 Task: Create Card Crisis Management Simulation in Board Product Feature Requests to Workspace Forecasting and Budgeting. Create Card Biomedical Engineering Review in Board Budget Management to Workspace Forecasting and Budgeting. Create Card Crisis Management Simulation in Board Social Media Advertising Strategy and Execution to Workspace Forecasting and Budgeting
Action: Mouse moved to (84, 484)
Screenshot: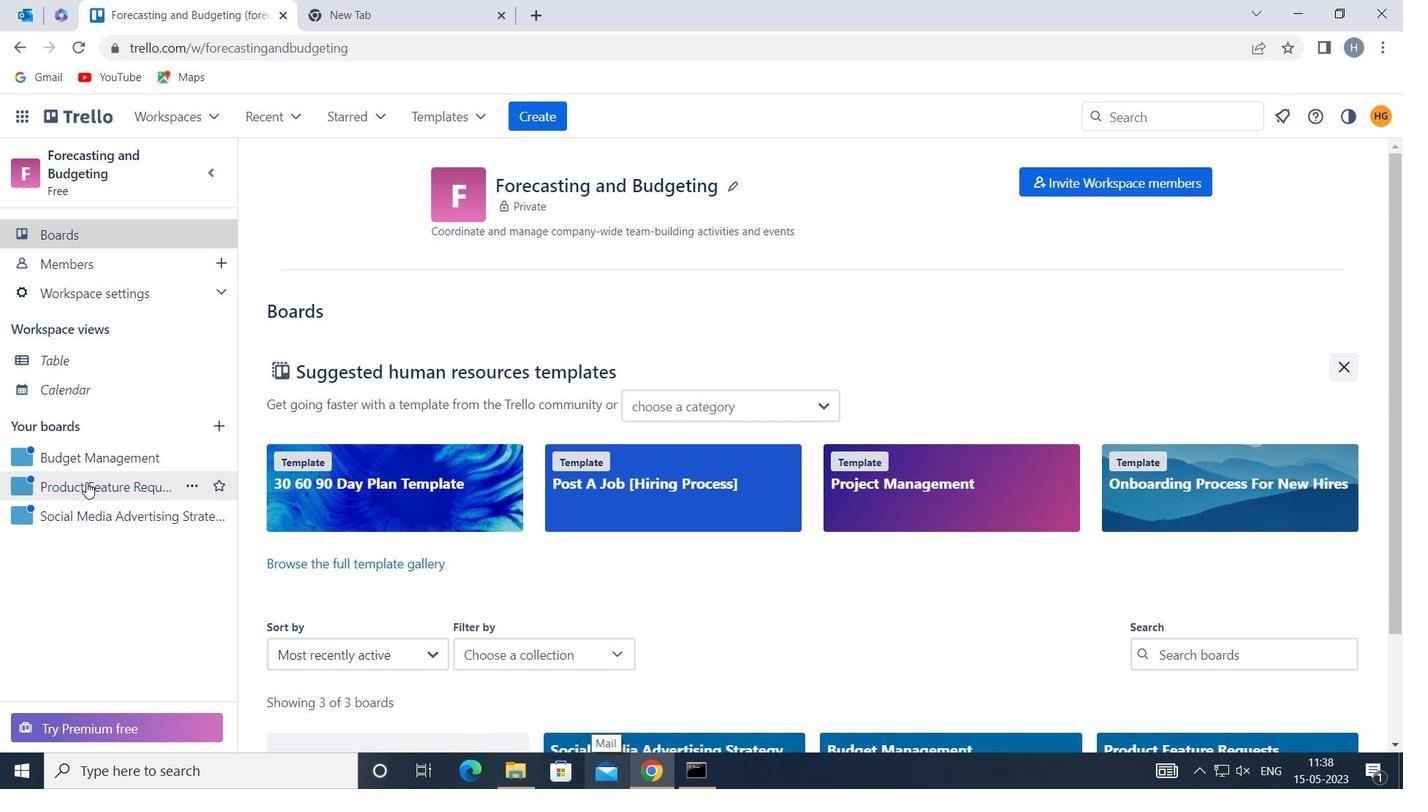 
Action: Mouse pressed left at (84, 484)
Screenshot: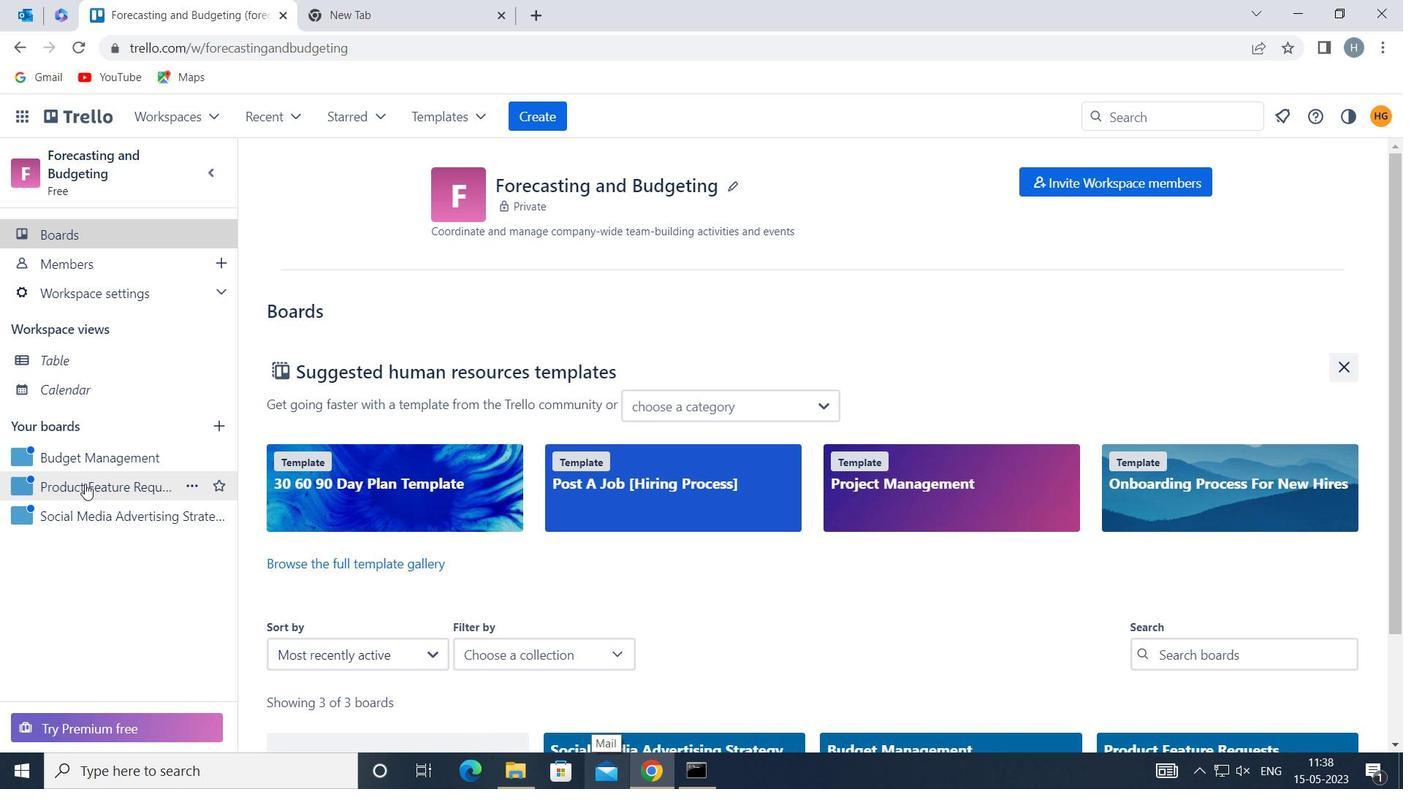 
Action: Mouse moved to (613, 274)
Screenshot: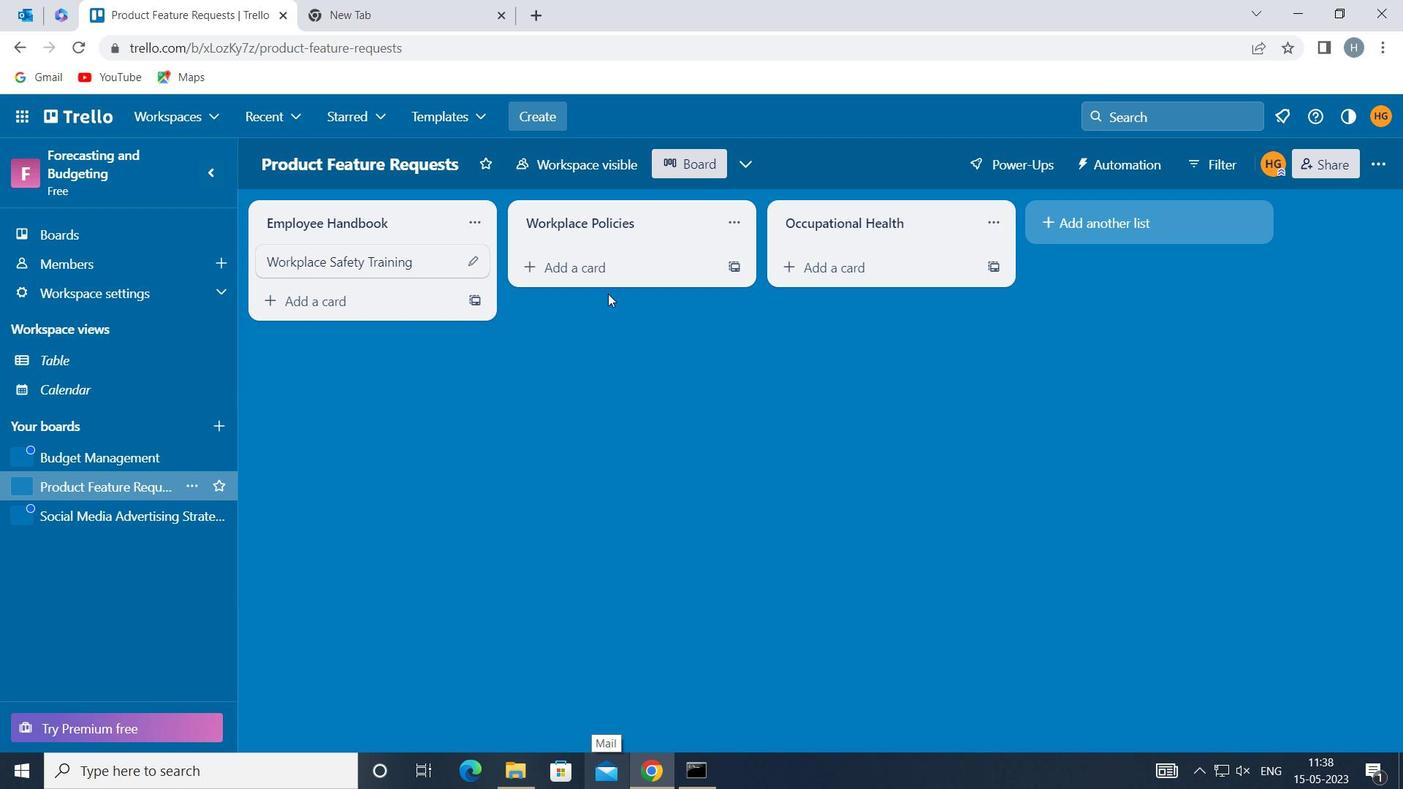 
Action: Mouse pressed left at (613, 274)
Screenshot: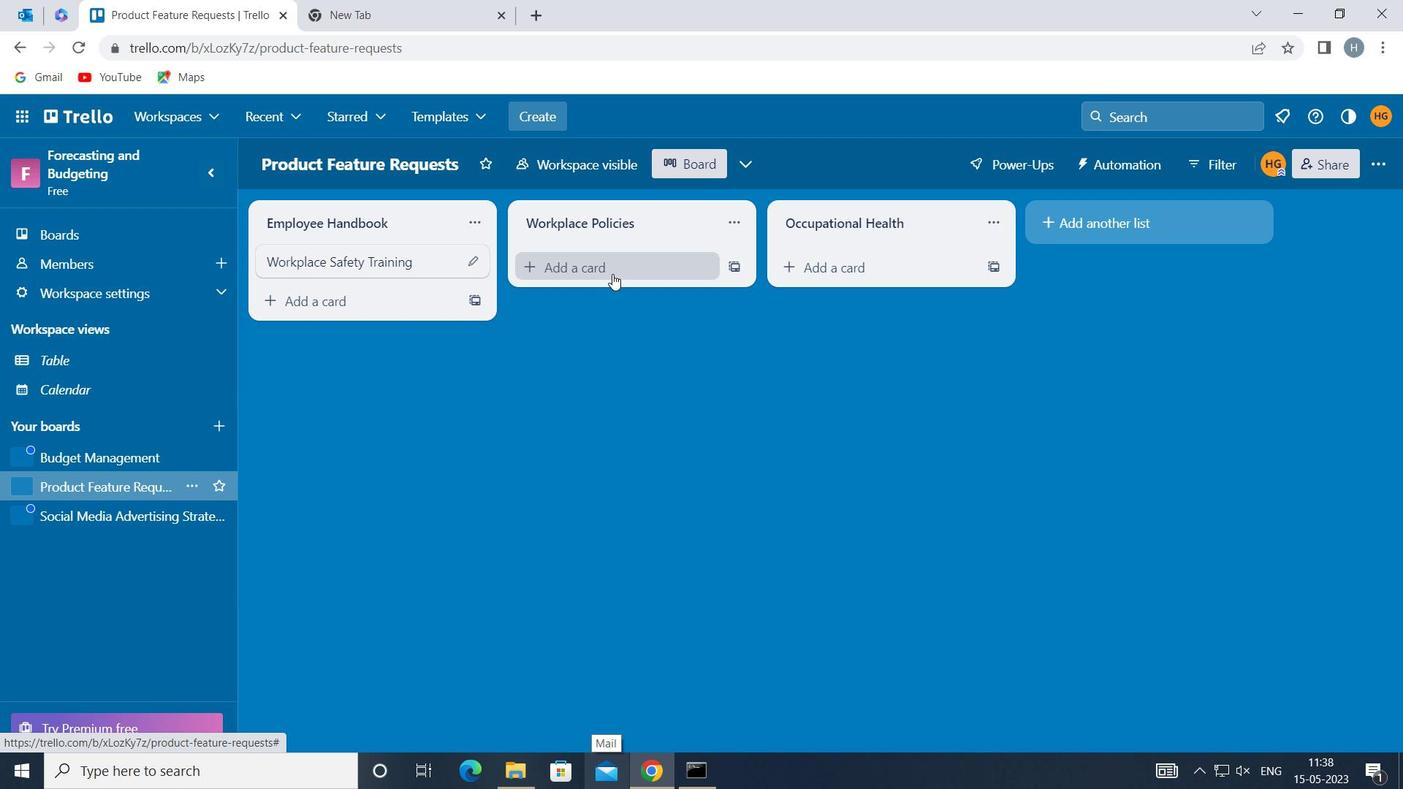 
Action: Key pressed <Key.shift>CRISIS<Key.space><Key.shift>MANAGEMENT<Key.space><Key.shift>SIMULATION
Screenshot: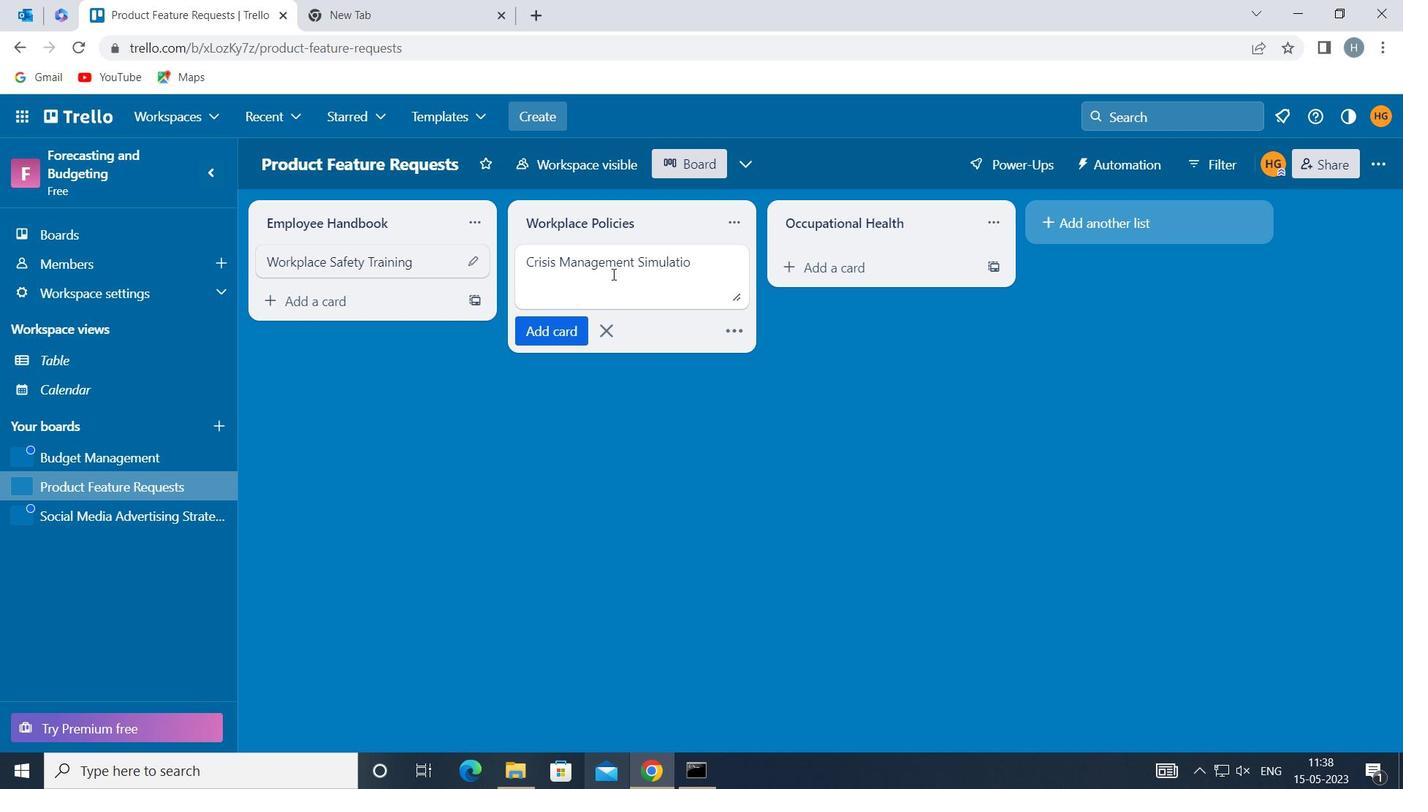 
Action: Mouse moved to (559, 336)
Screenshot: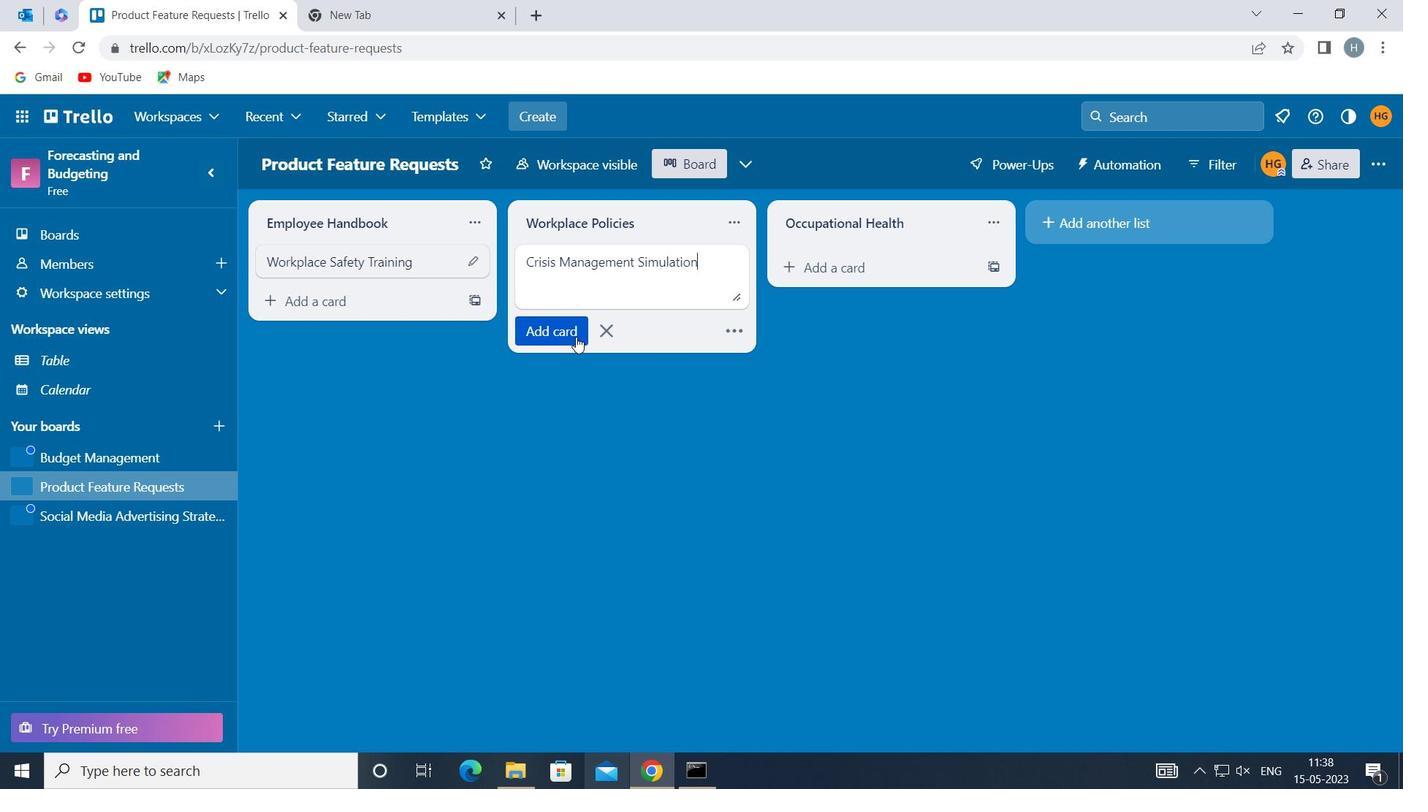 
Action: Mouse pressed left at (559, 336)
Screenshot: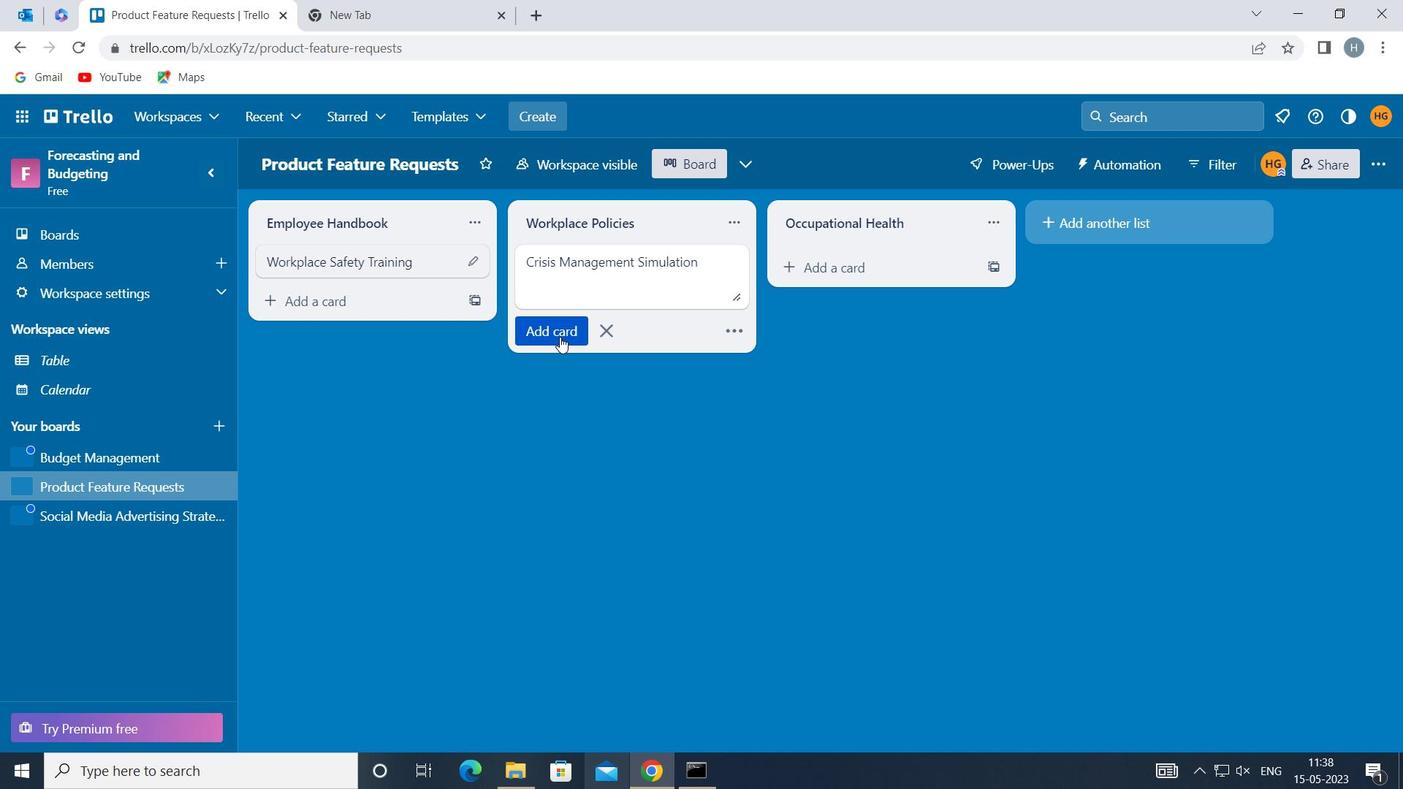 
Action: Mouse moved to (554, 450)
Screenshot: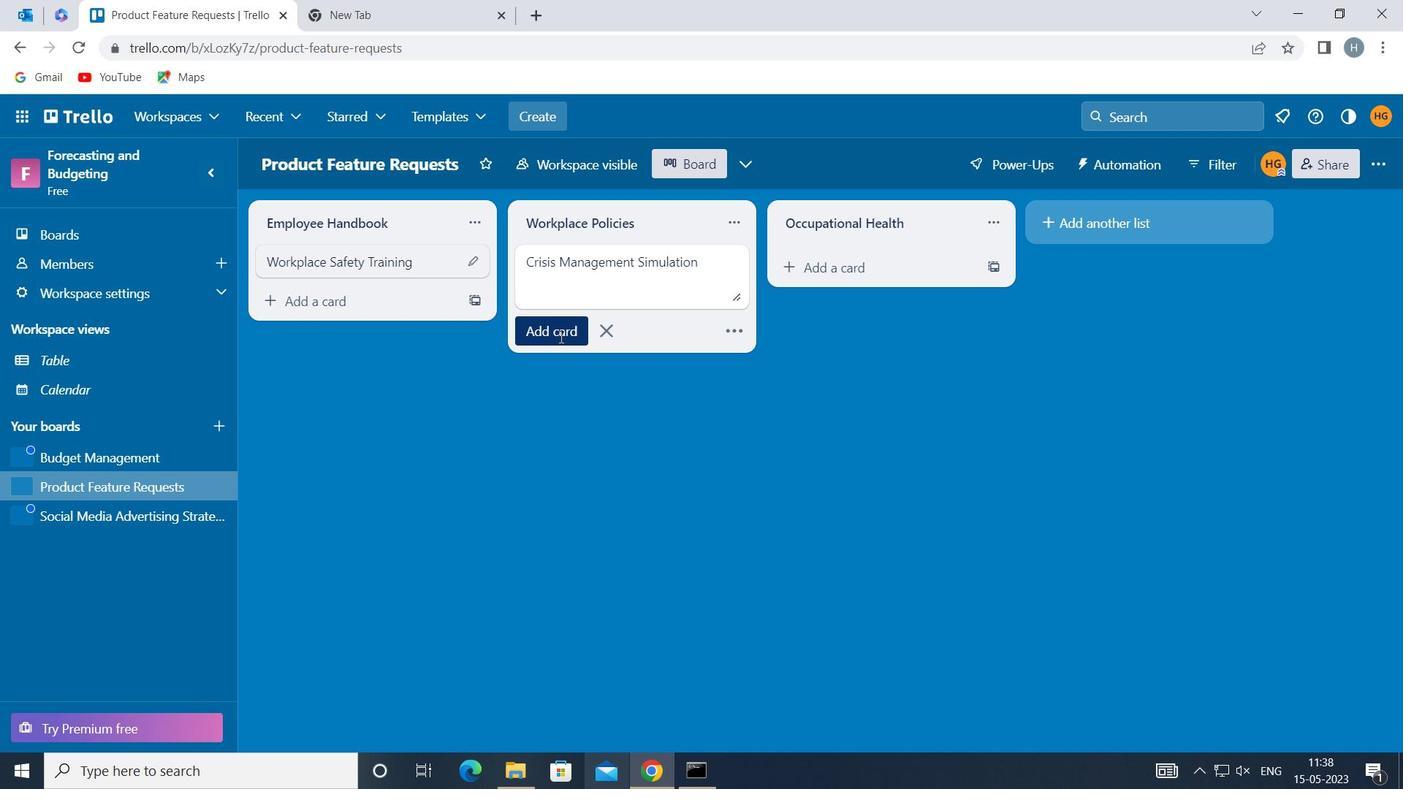 
Action: Mouse pressed left at (554, 450)
Screenshot: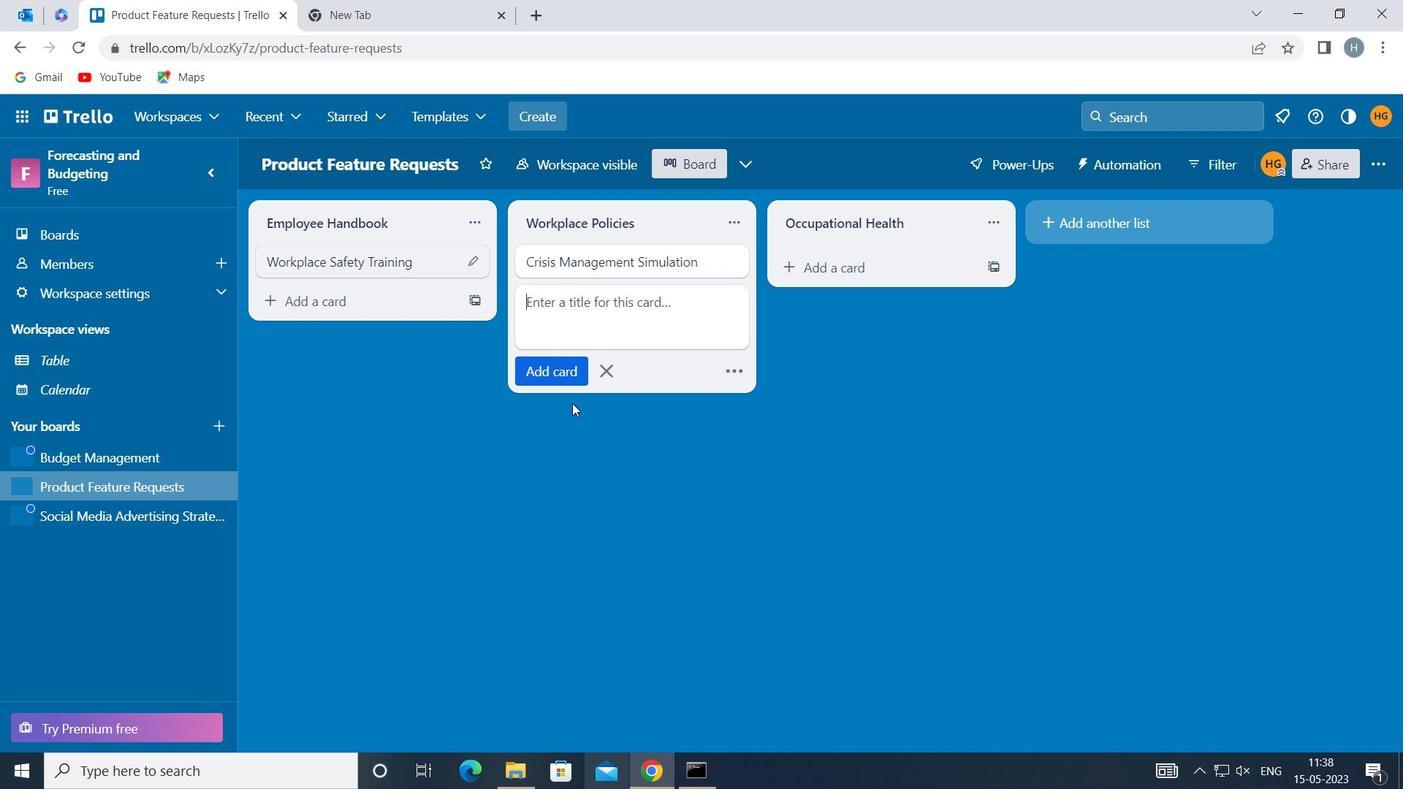 
Action: Mouse moved to (105, 452)
Screenshot: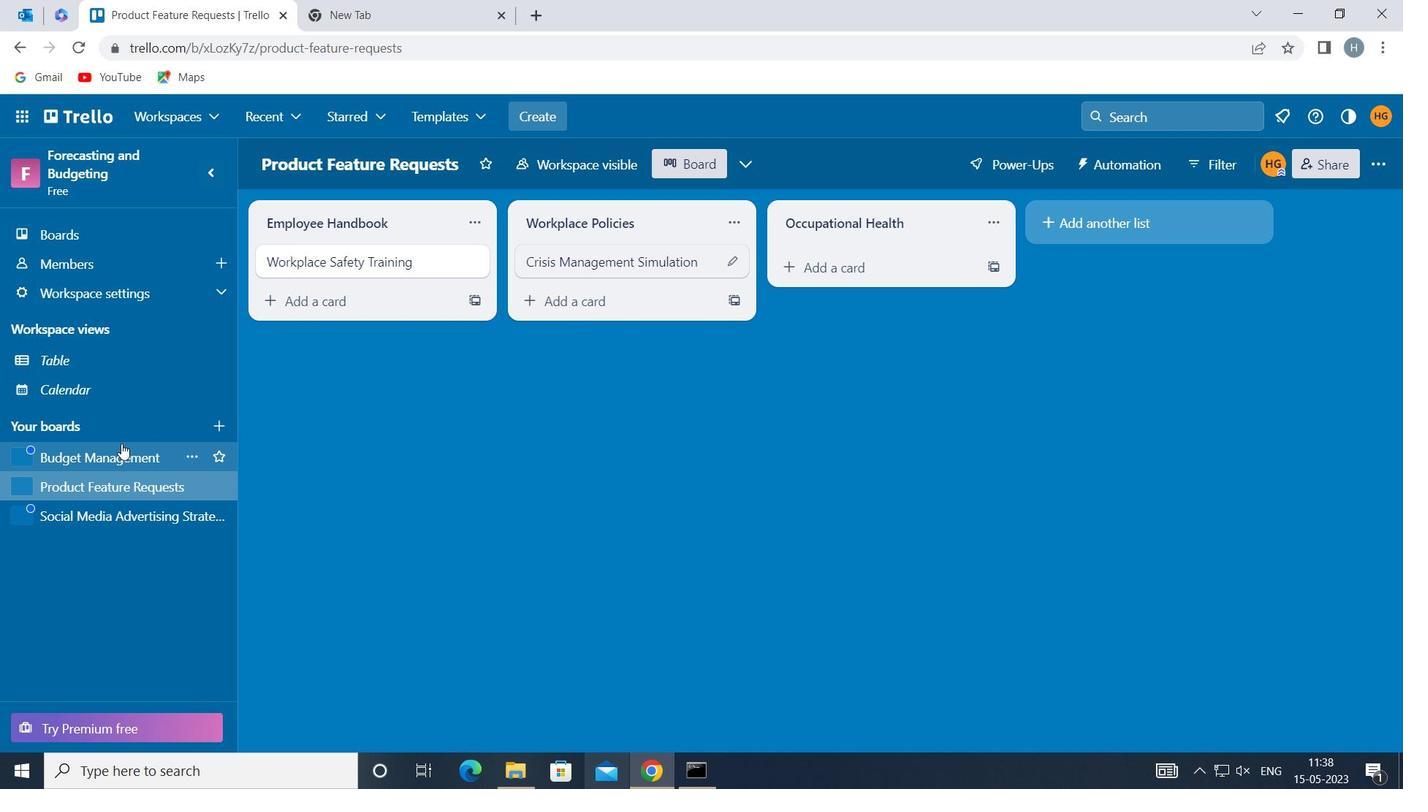
Action: Mouse pressed left at (105, 452)
Screenshot: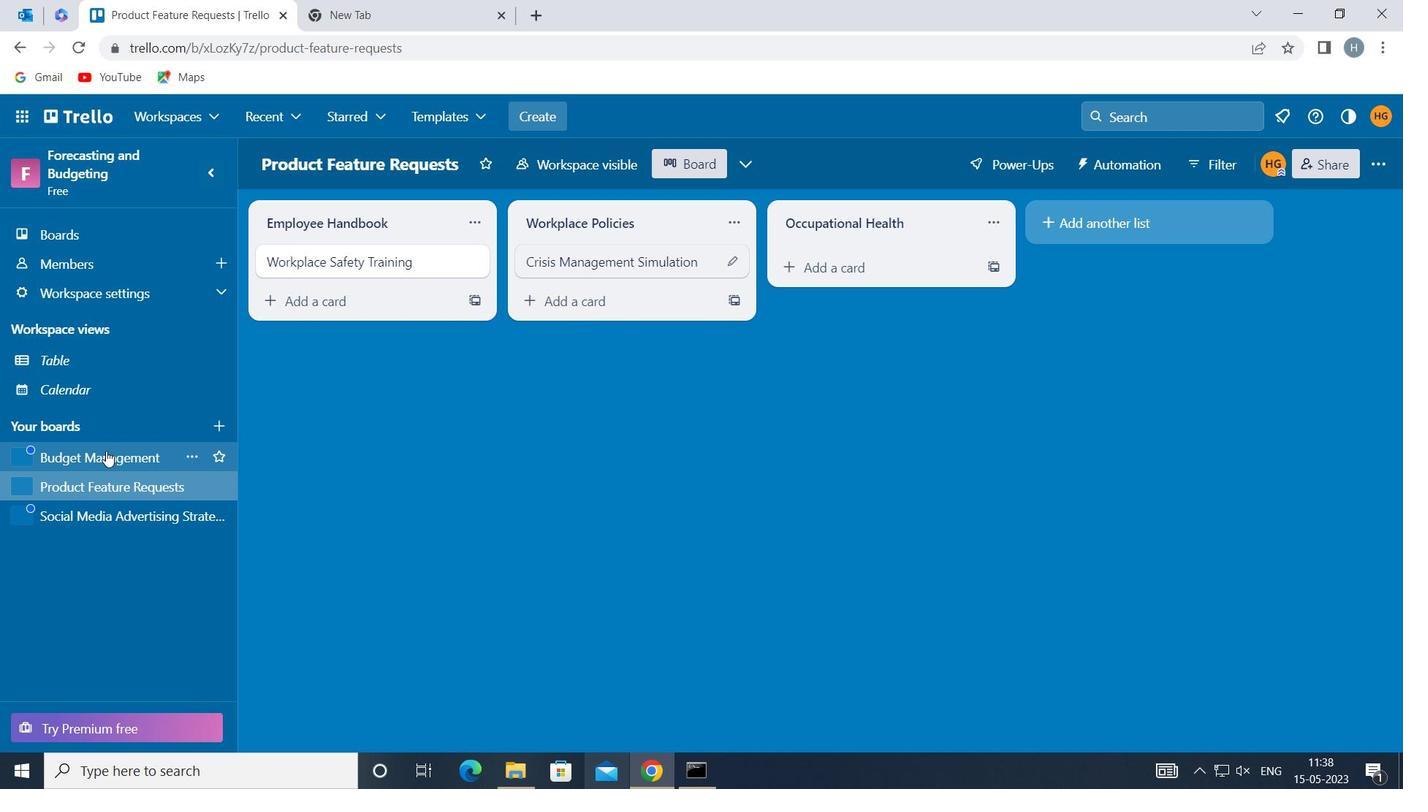 
Action: Mouse moved to (605, 271)
Screenshot: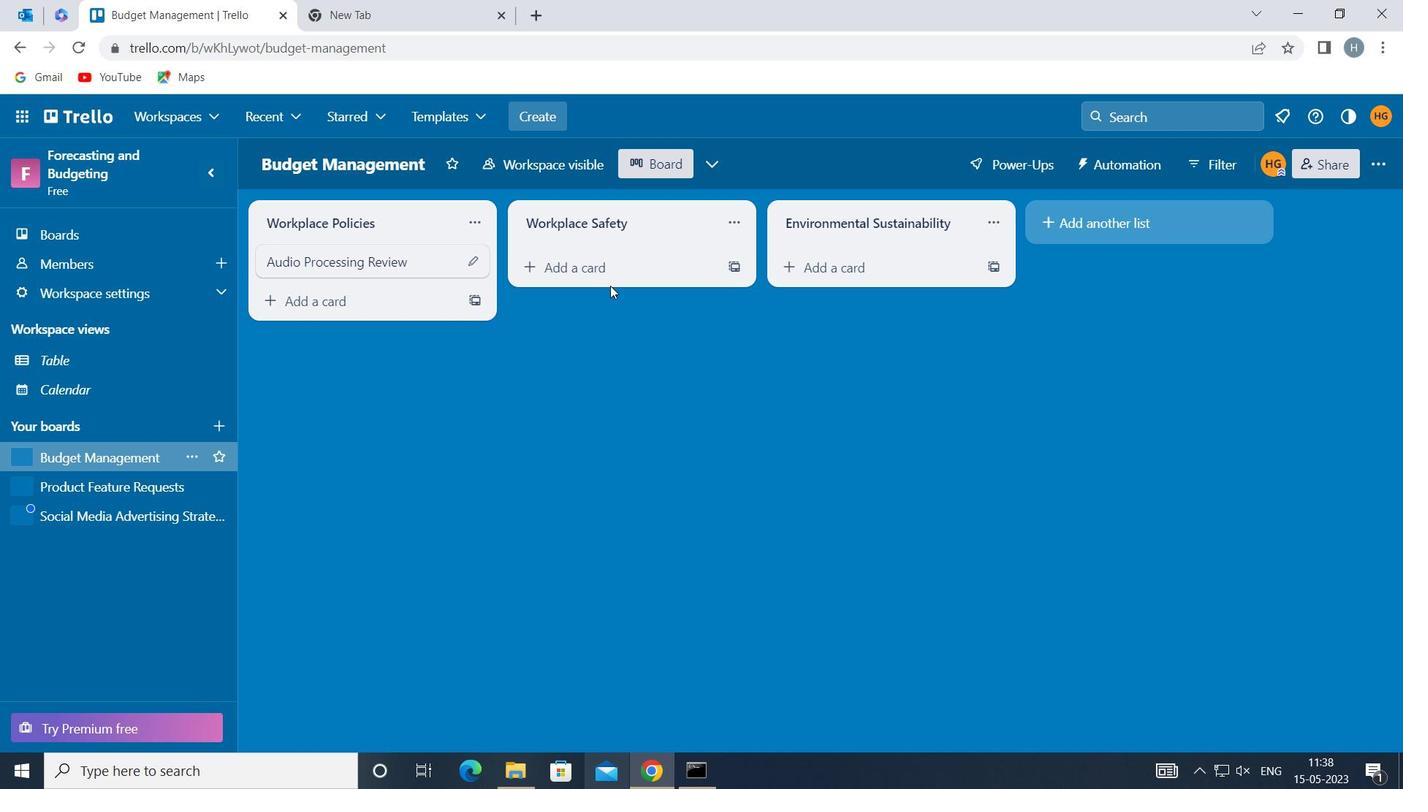 
Action: Mouse pressed left at (605, 271)
Screenshot: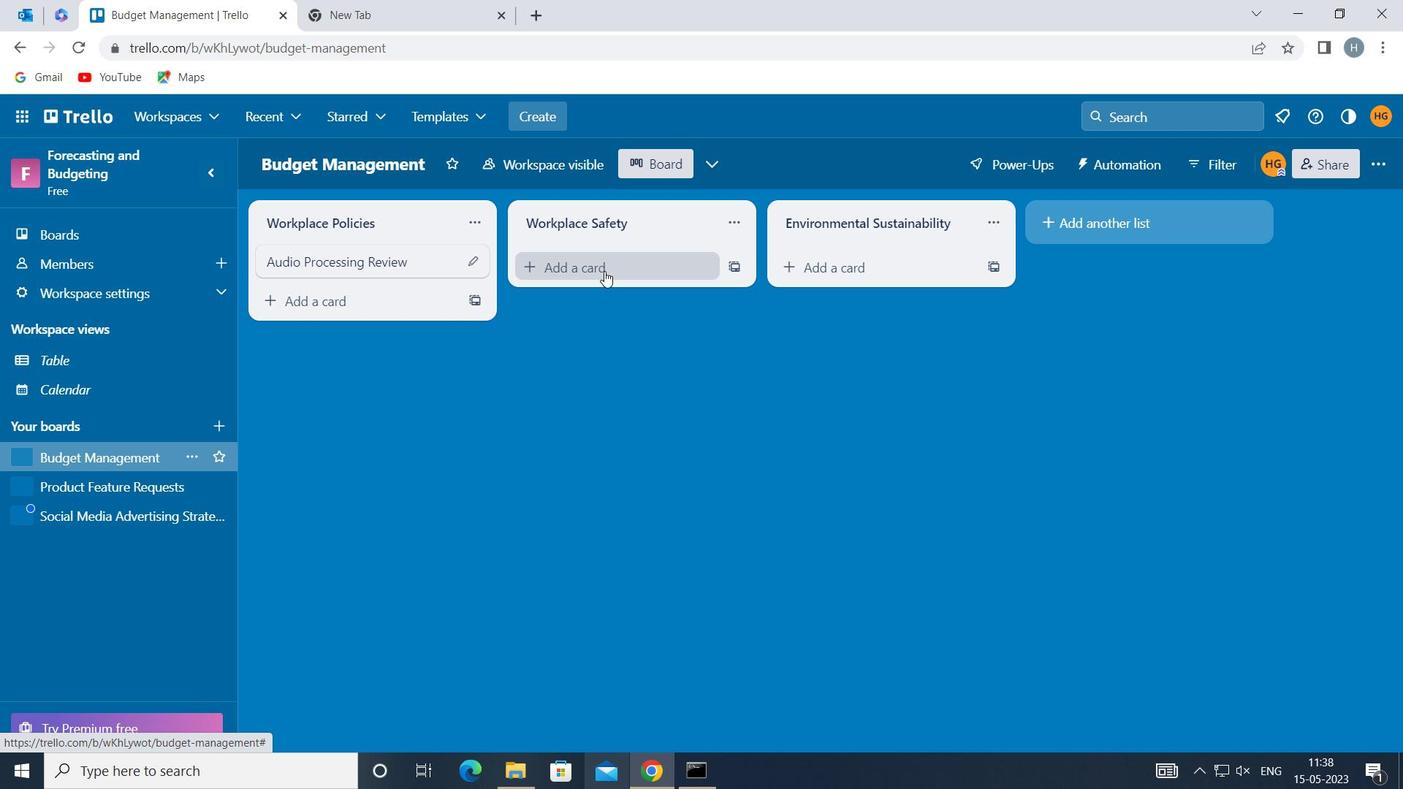 
Action: Key pressed <Key.shift>BIOMEDICAL<Key.space><Key.shift>ENGINEERING<Key.space><Key.shift>REVIEW
Screenshot: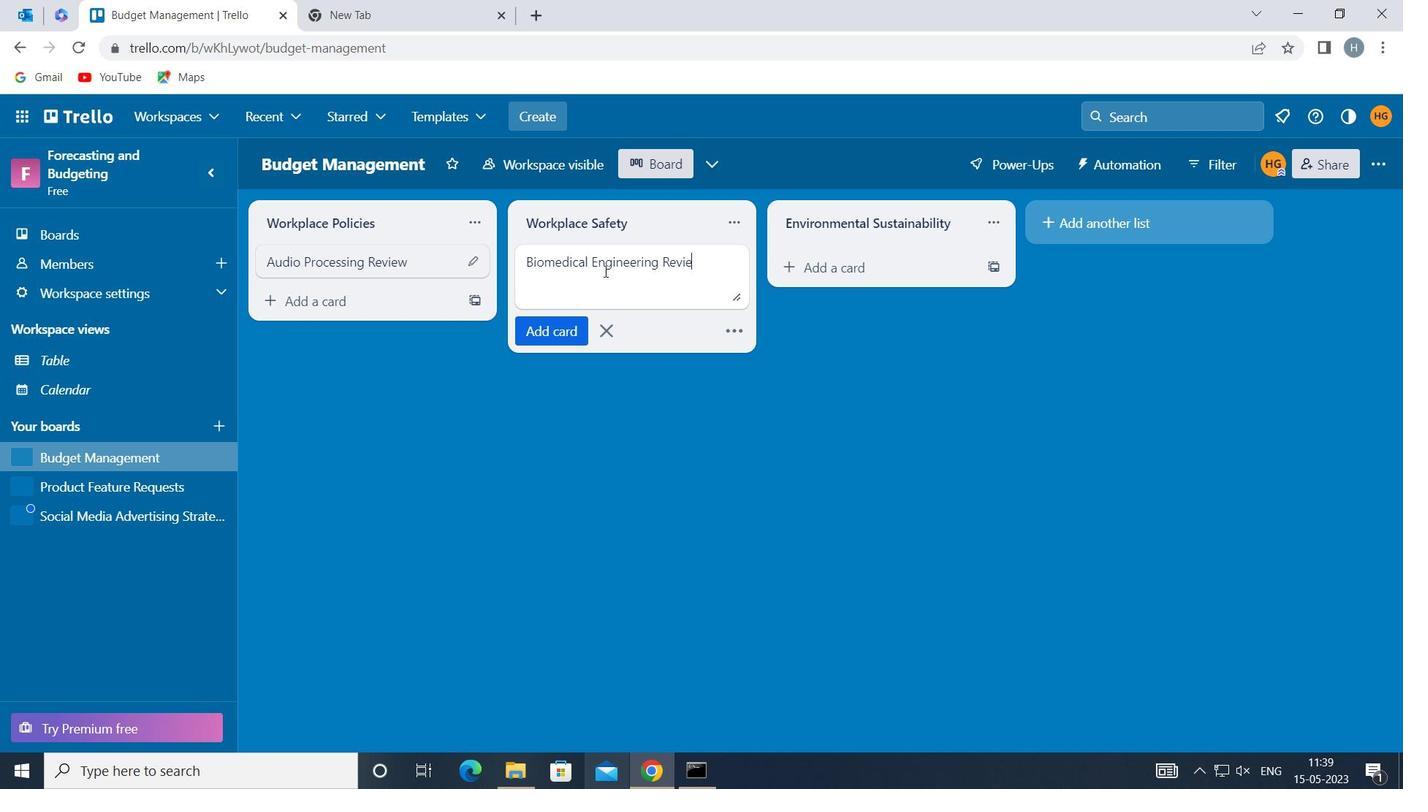 
Action: Mouse moved to (543, 328)
Screenshot: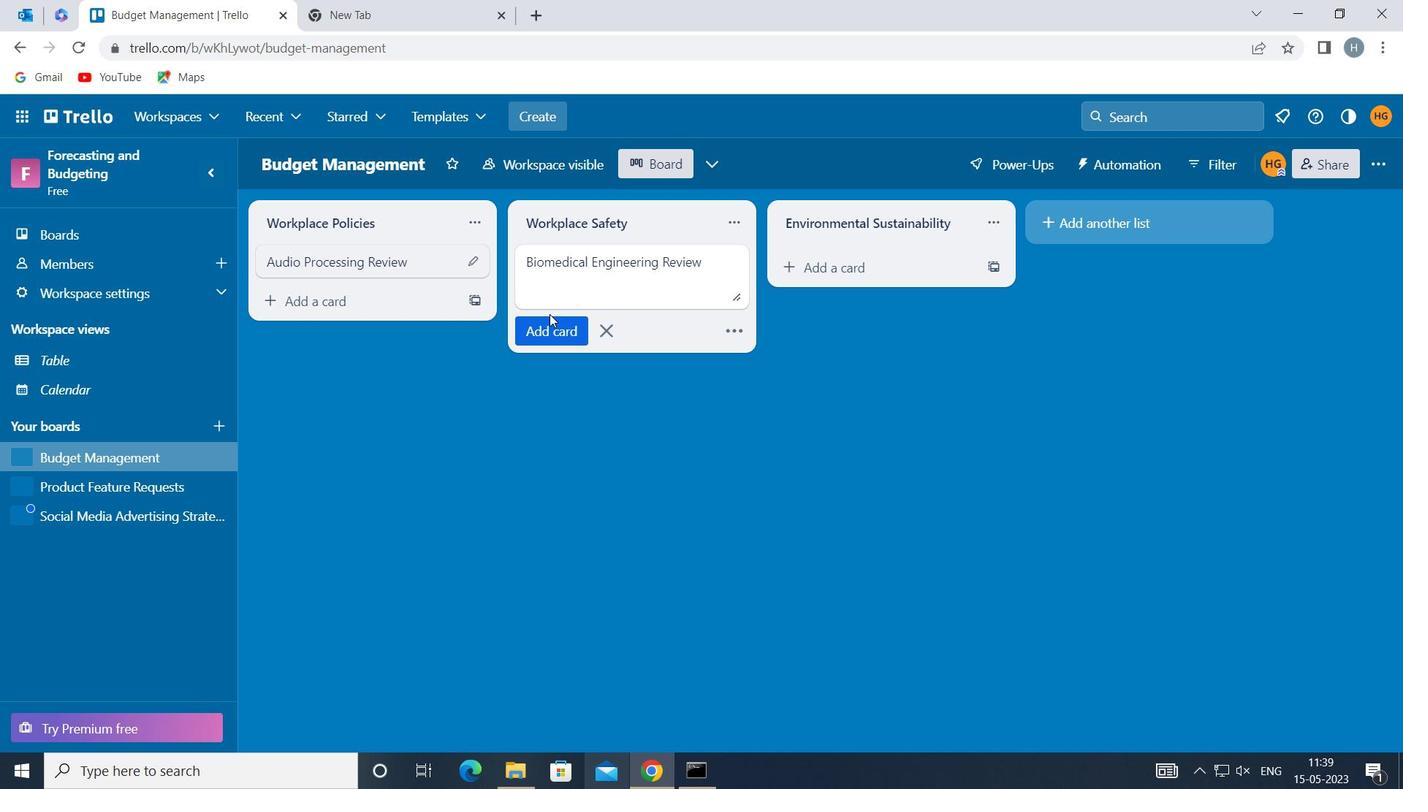 
Action: Mouse pressed left at (543, 328)
Screenshot: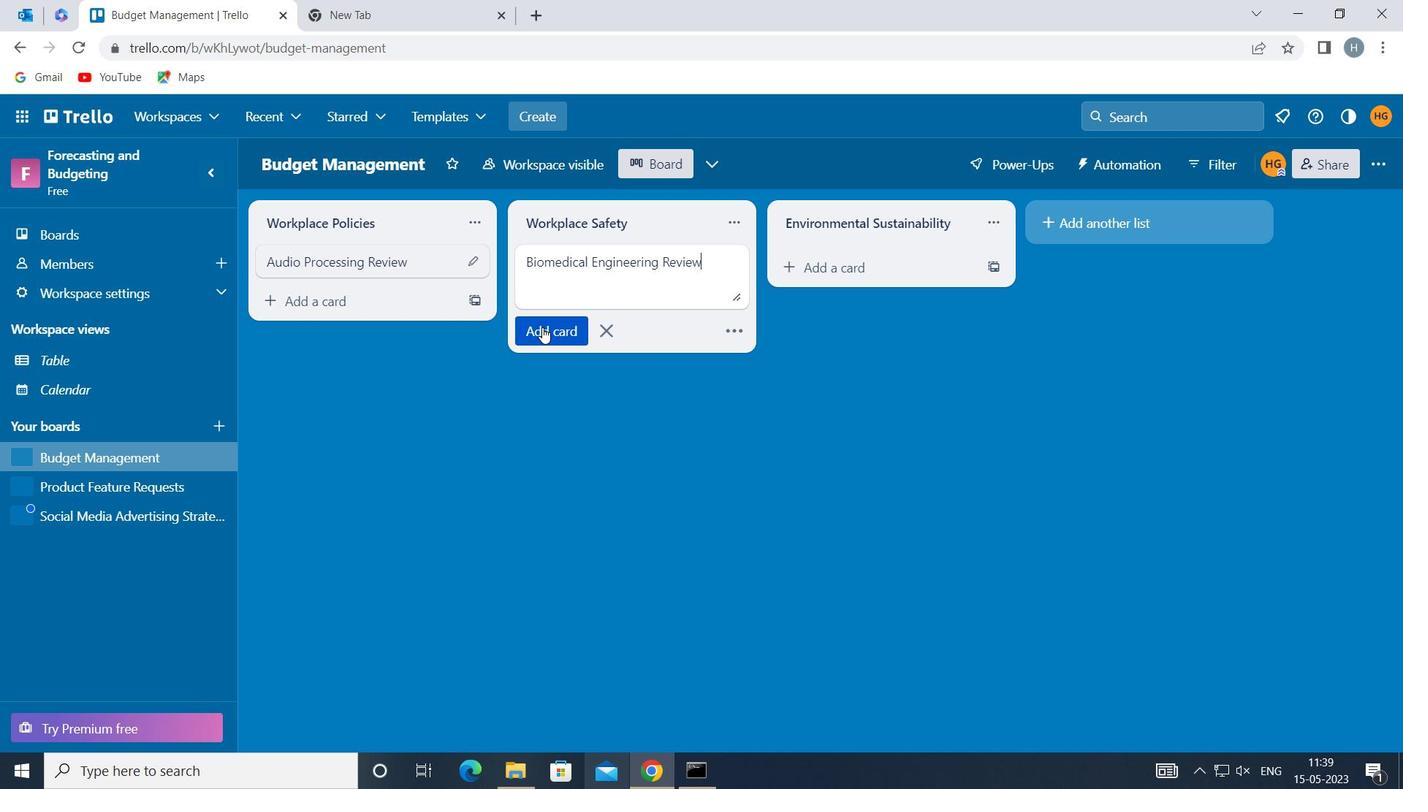 
Action: Mouse moved to (532, 398)
Screenshot: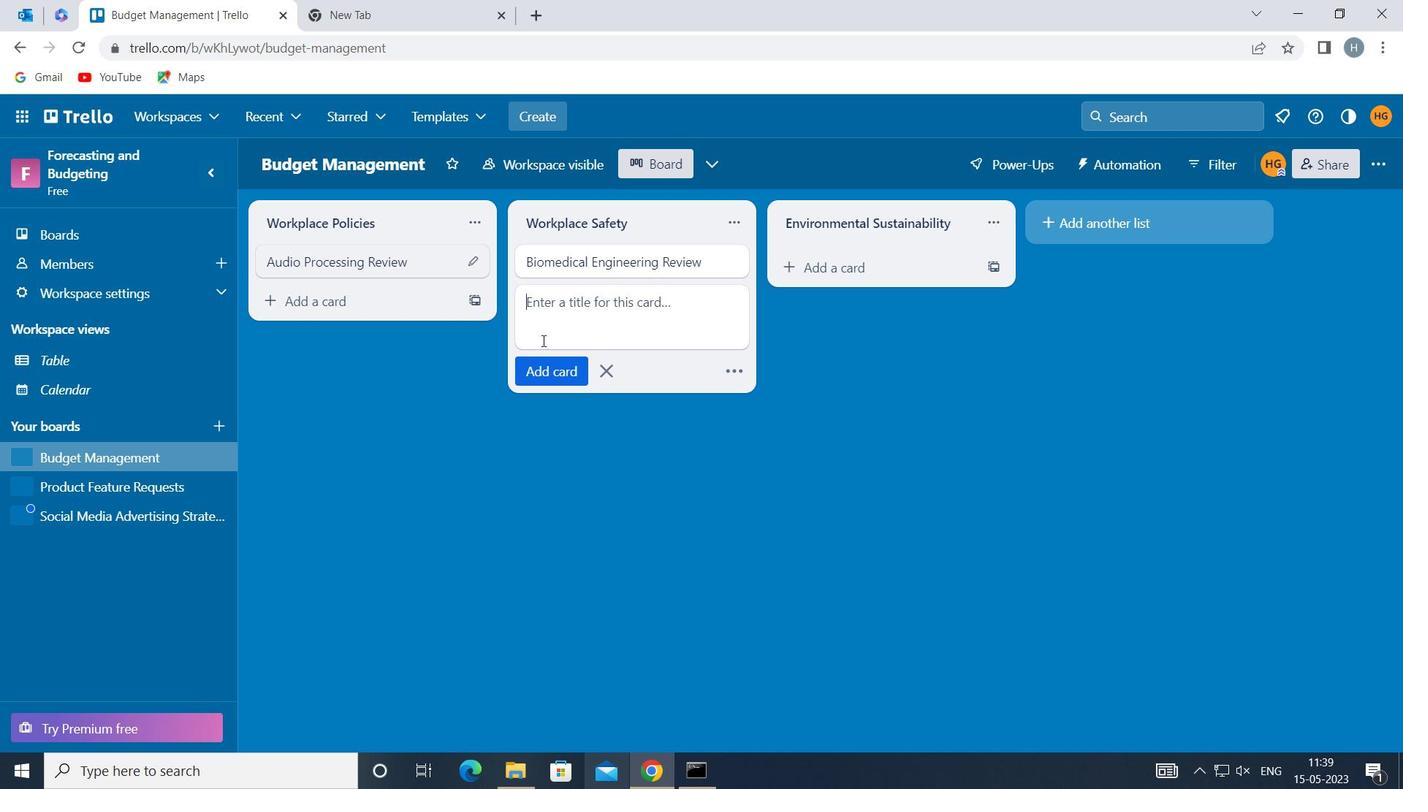 
Action: Mouse pressed left at (532, 398)
Screenshot: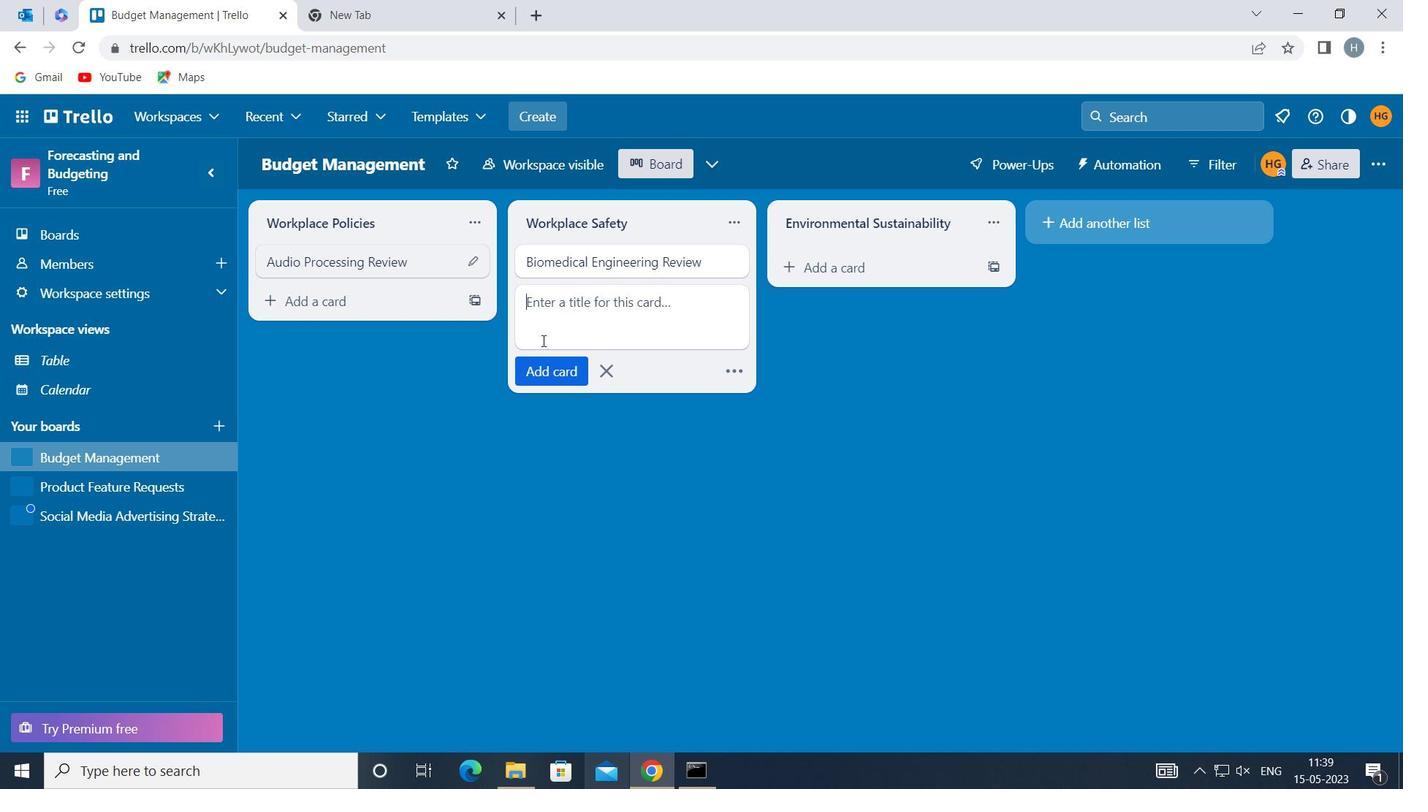 
Action: Mouse moved to (111, 514)
Screenshot: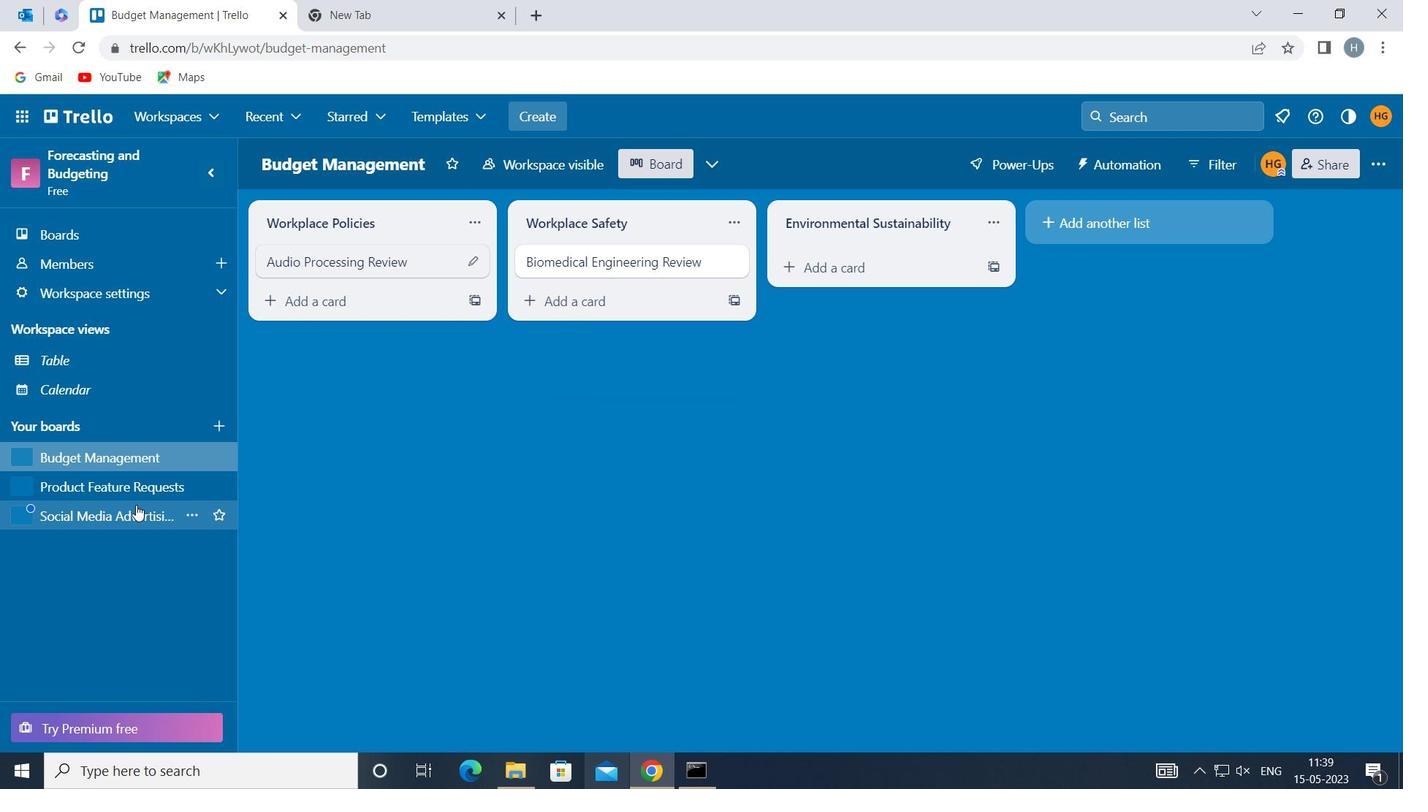 
Action: Mouse pressed left at (111, 514)
Screenshot: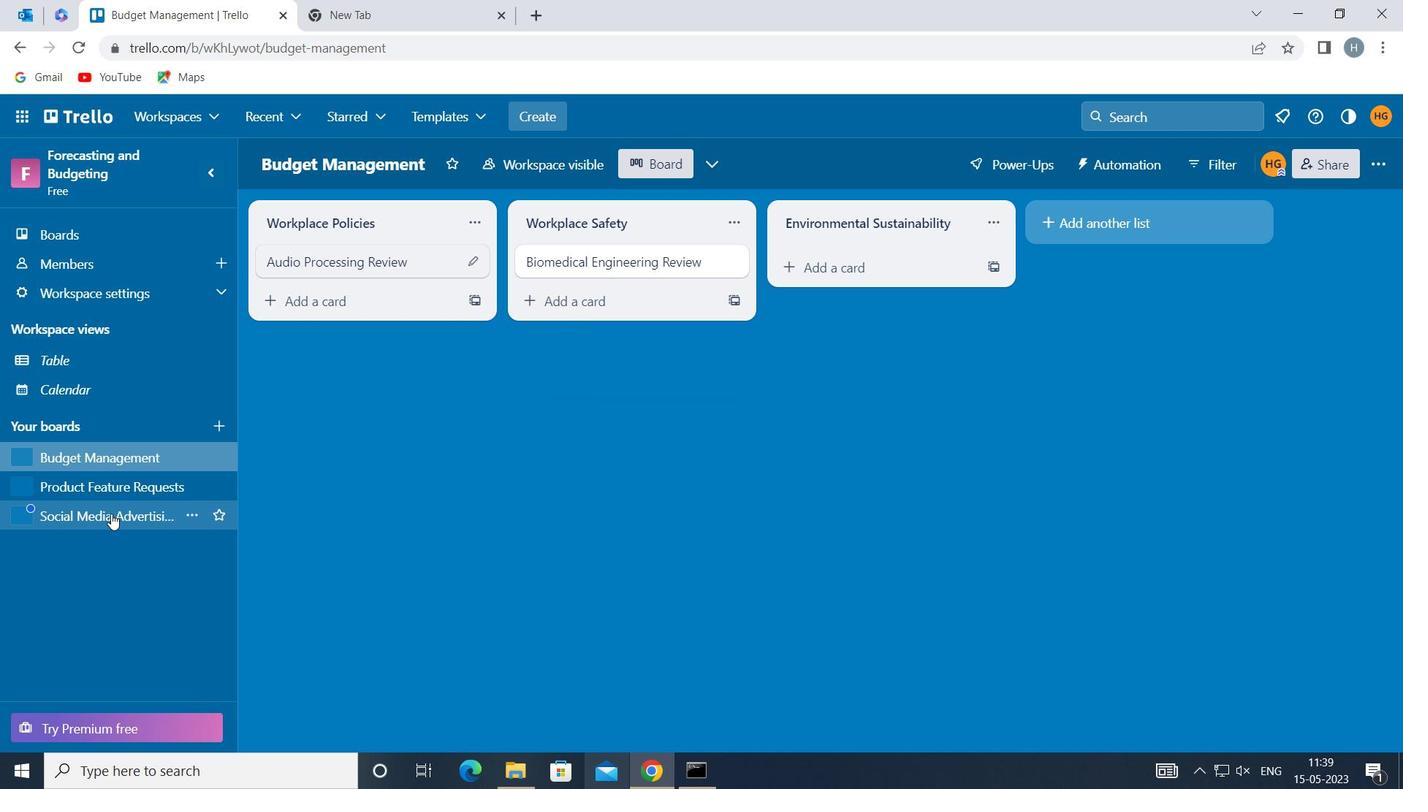 
Action: Mouse moved to (593, 271)
Screenshot: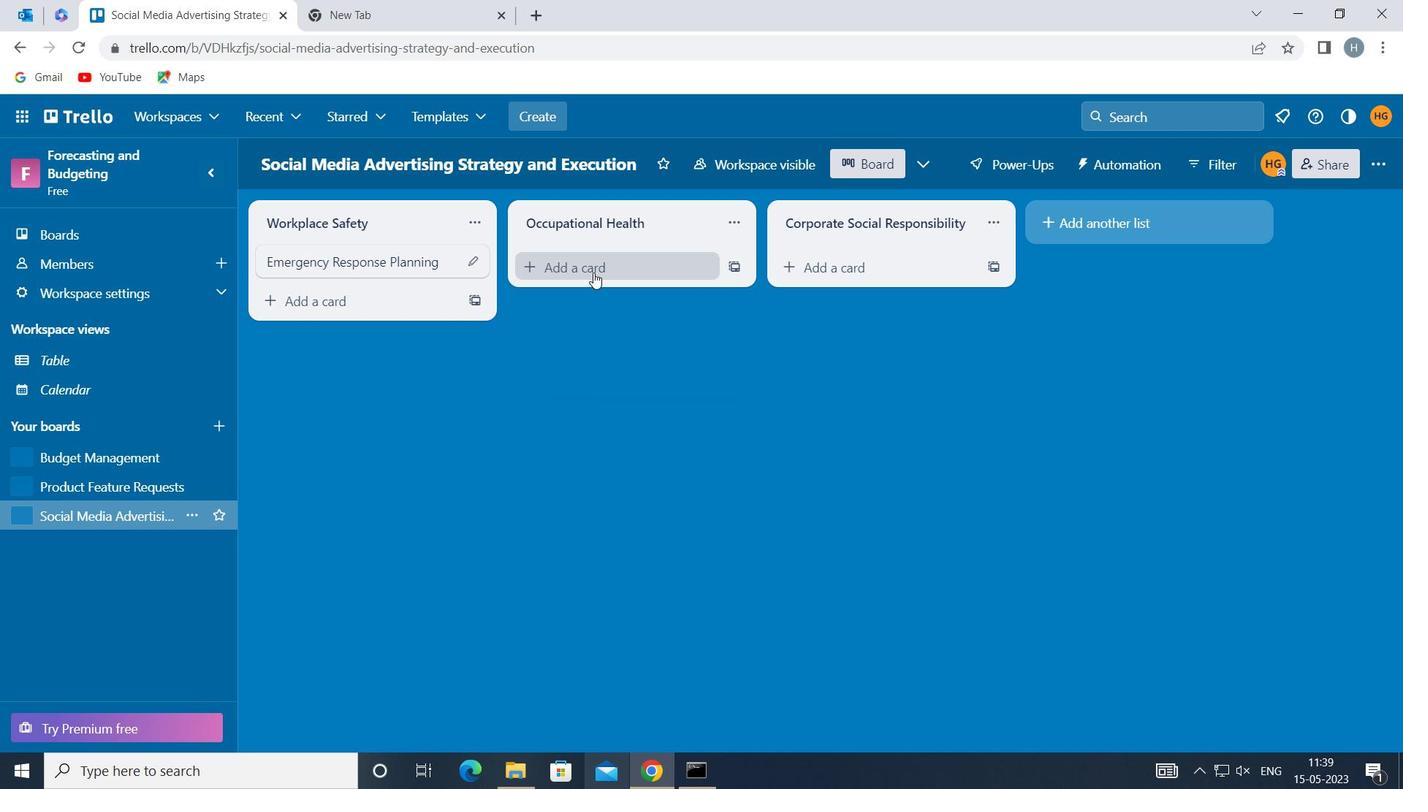 
Action: Mouse pressed left at (593, 271)
Screenshot: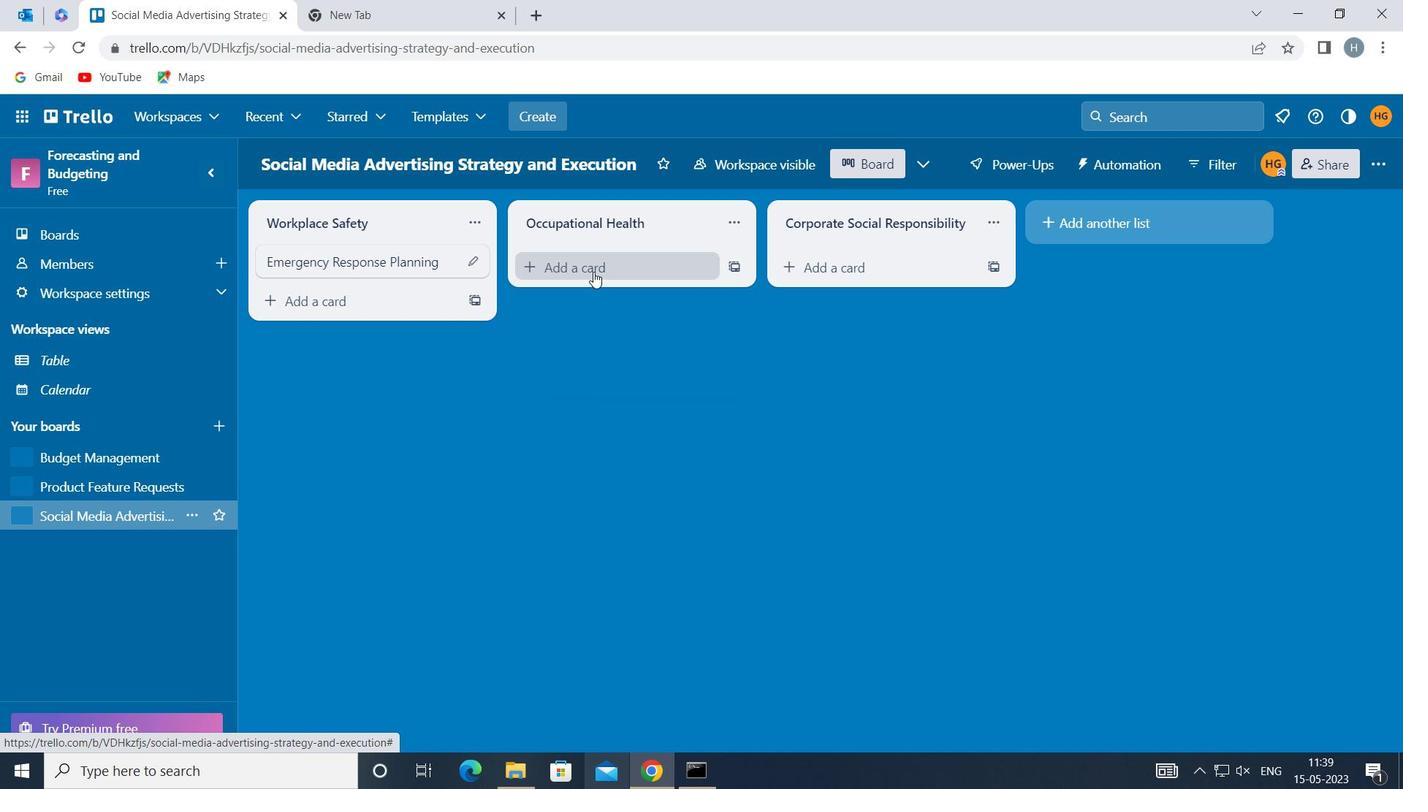 
Action: Key pressed <Key.shift>CRISIS<Key.space><Key.shift>MANAGEMENT<Key.space><Key.shift>SIMULATION
Screenshot: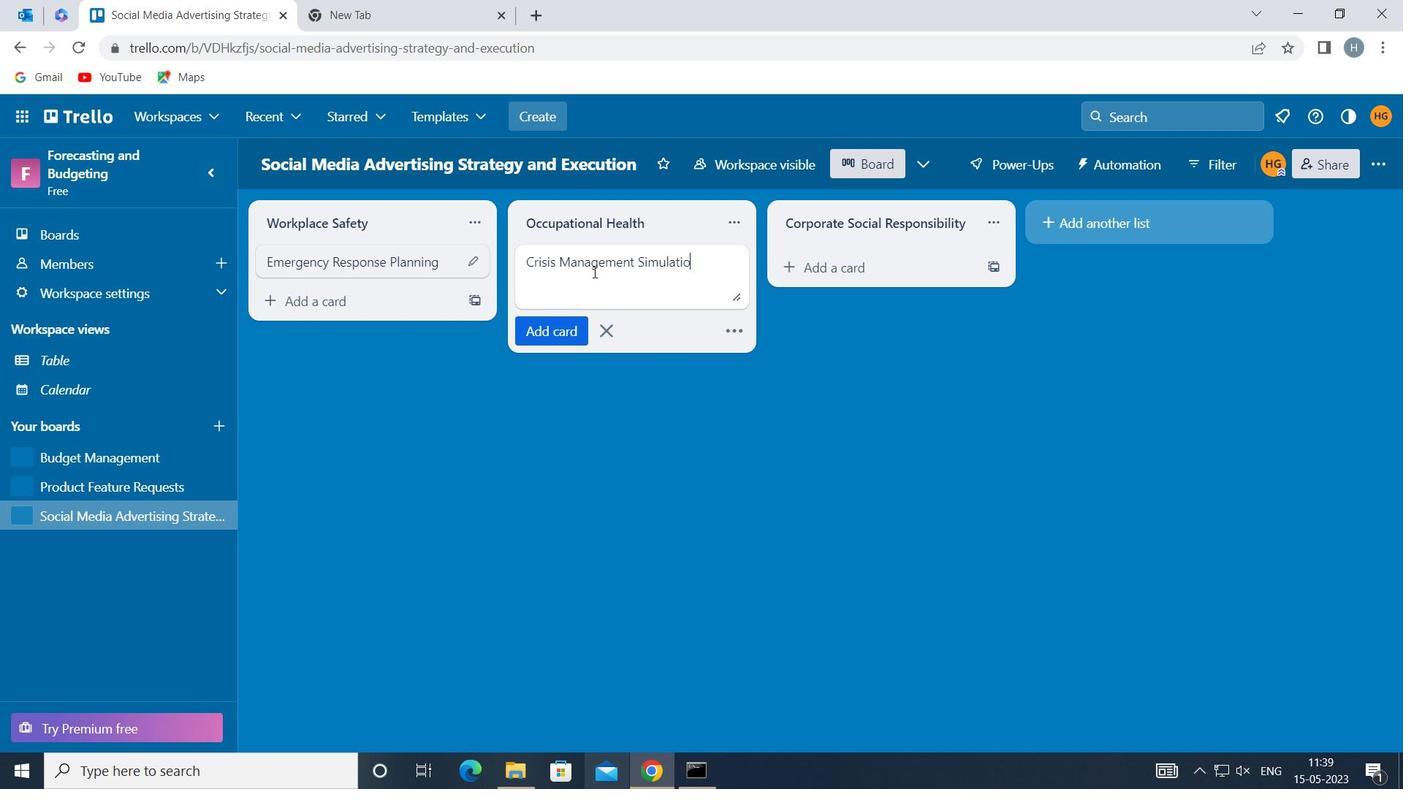 
Action: Mouse moved to (546, 329)
Screenshot: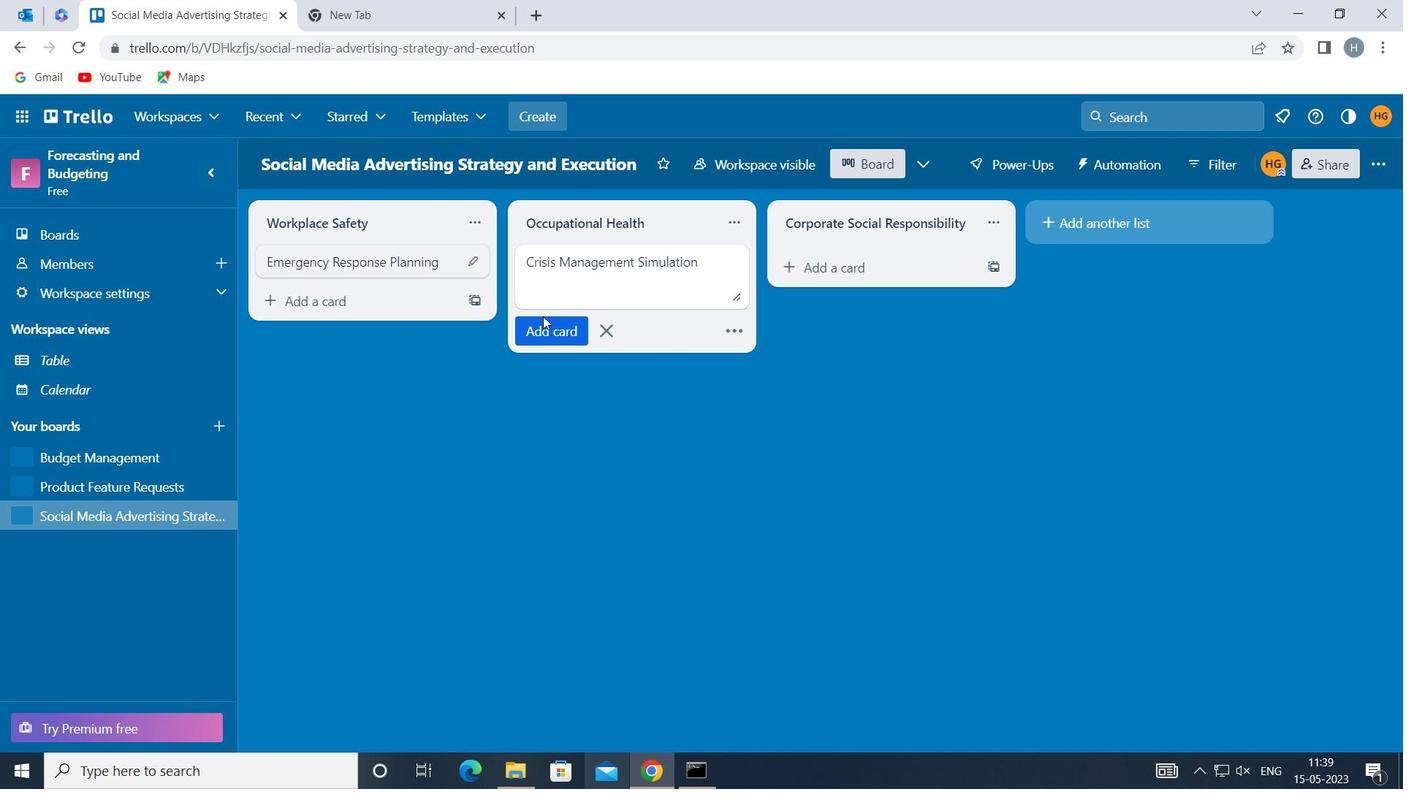 
Action: Mouse pressed left at (546, 329)
Screenshot: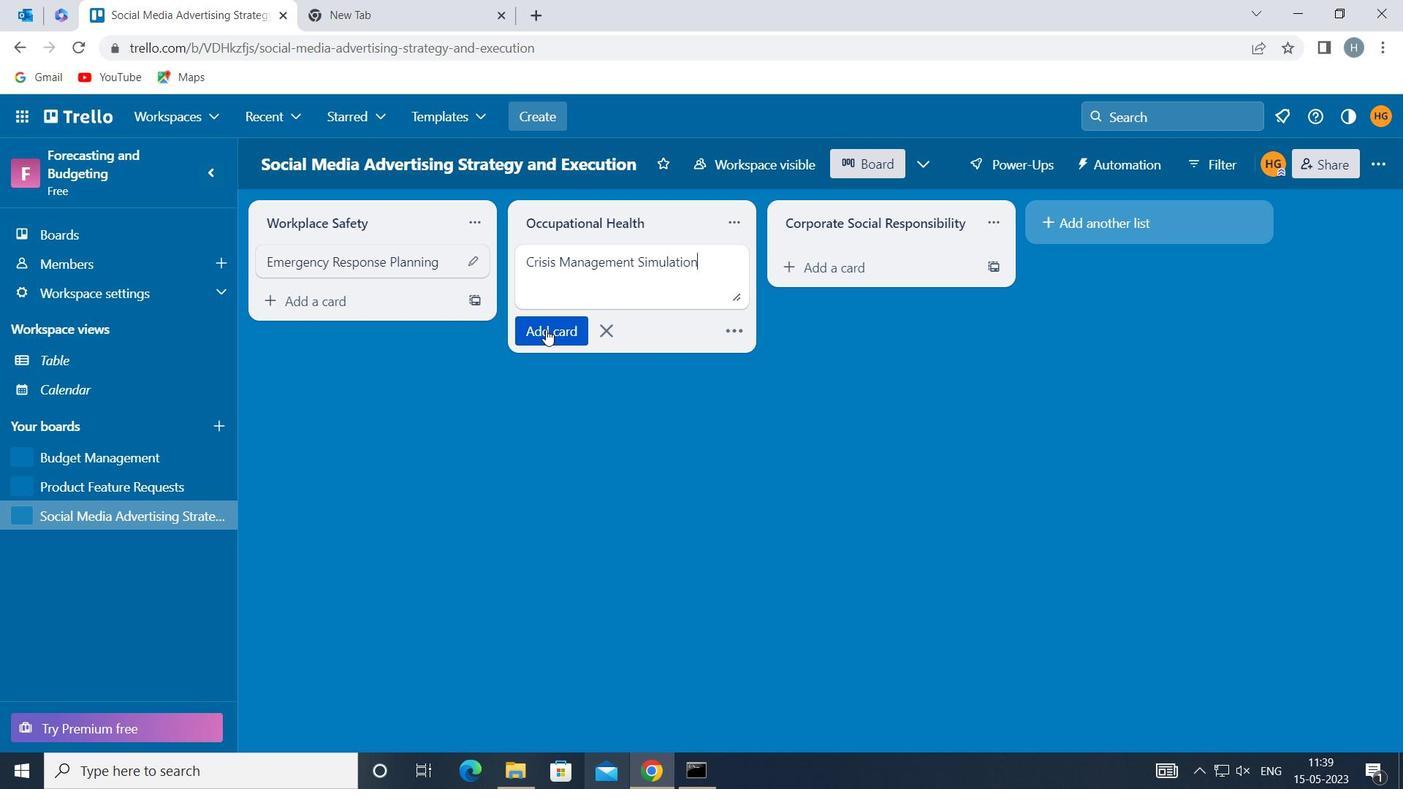 
Action: Mouse moved to (535, 423)
Screenshot: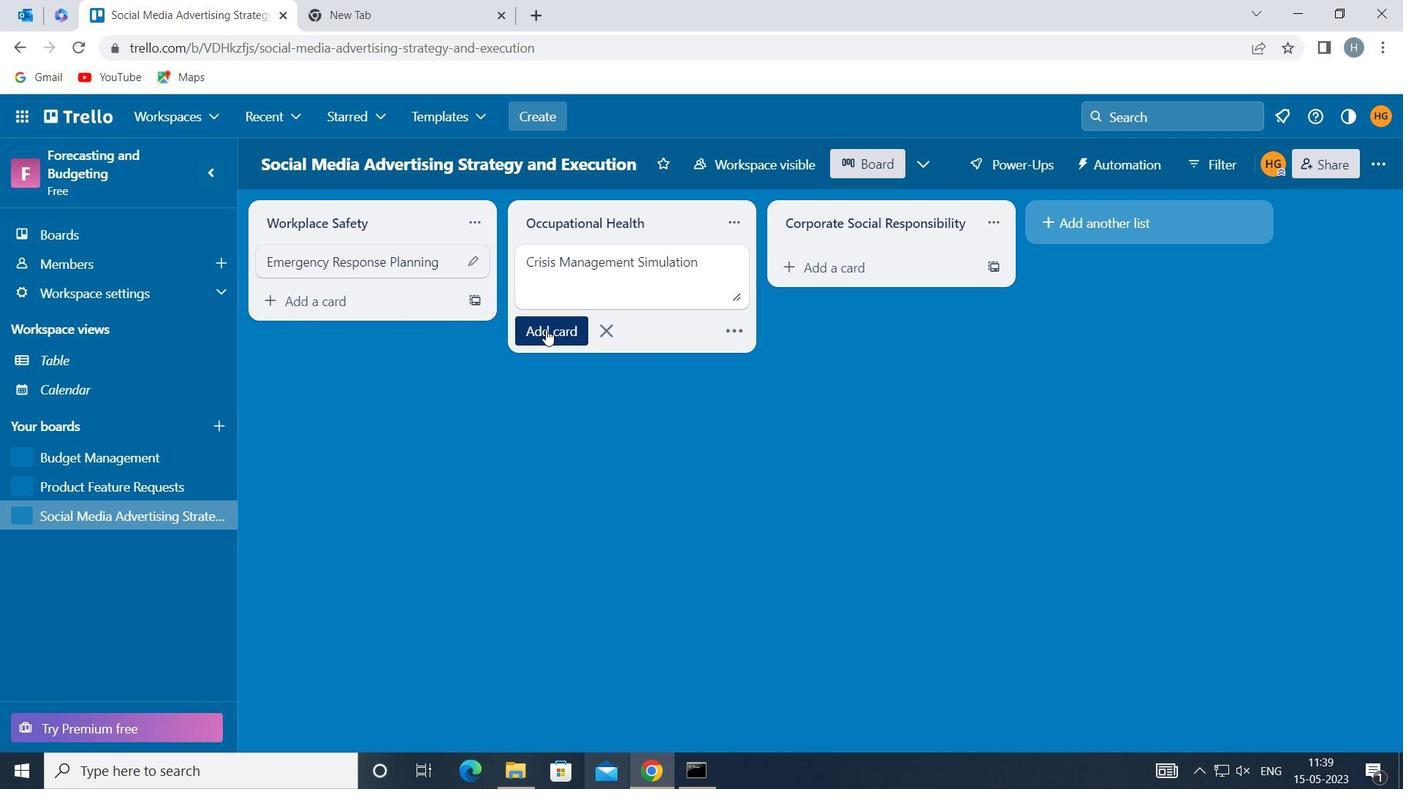 
Action: Mouse pressed left at (535, 423)
Screenshot: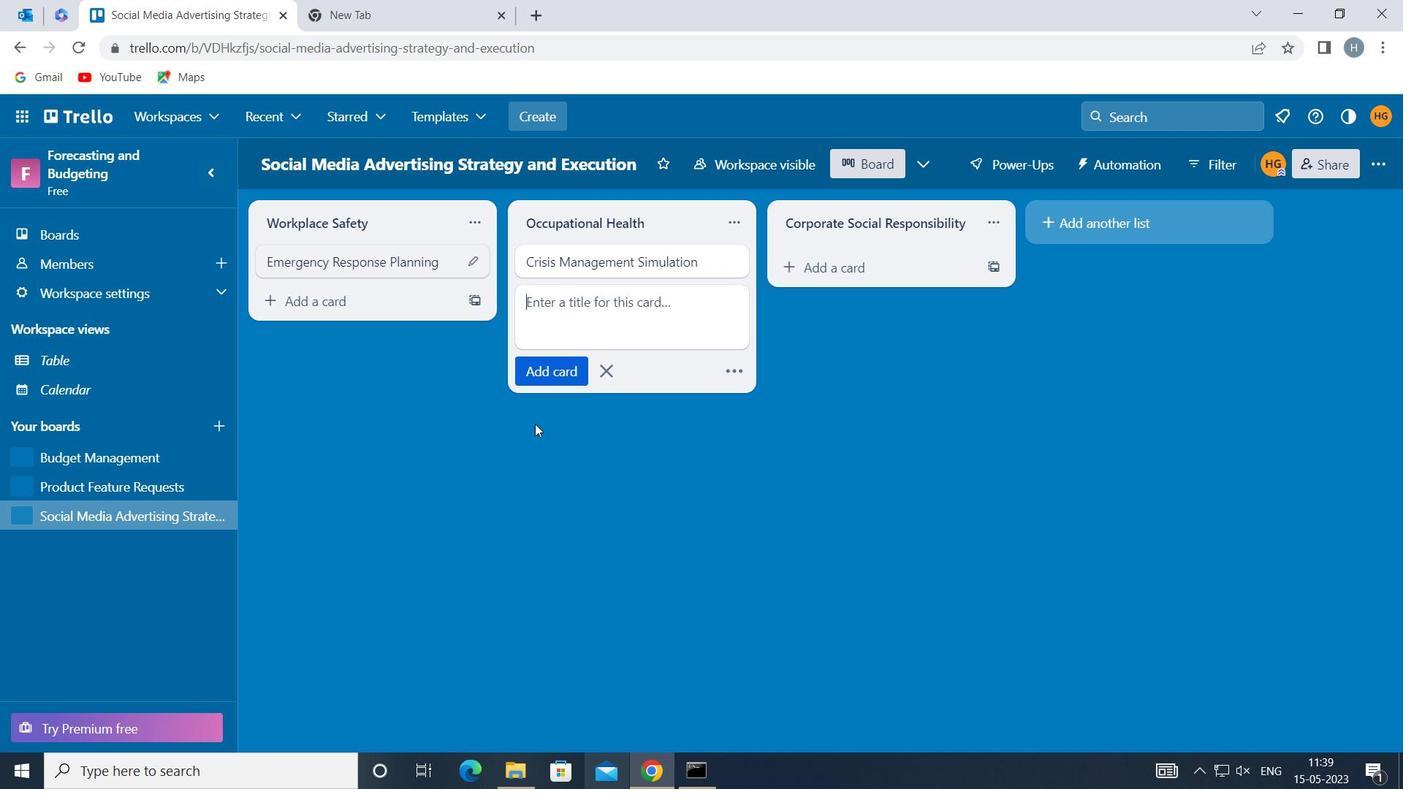 
